 Task: Assign in the project ZoomOut the issue 'Integrate a new social media sharing feature into an existing mobile application to increase user engagement and brand awareness' to the sprint 'Supernatural'.
Action: Mouse moved to (1055, 304)
Screenshot: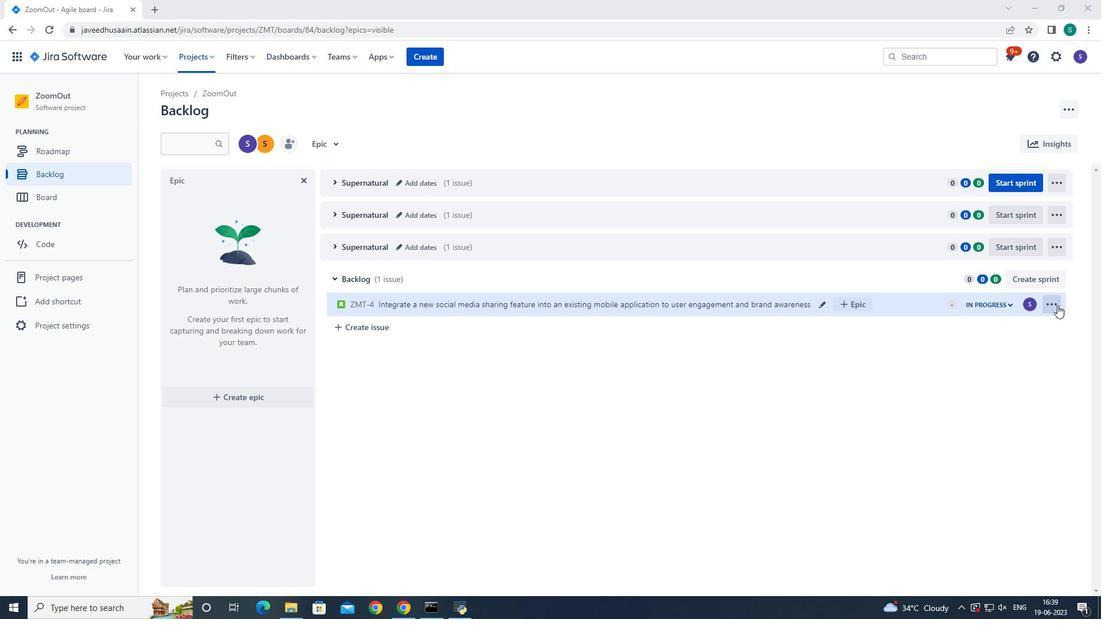 
Action: Mouse pressed left at (1055, 304)
Screenshot: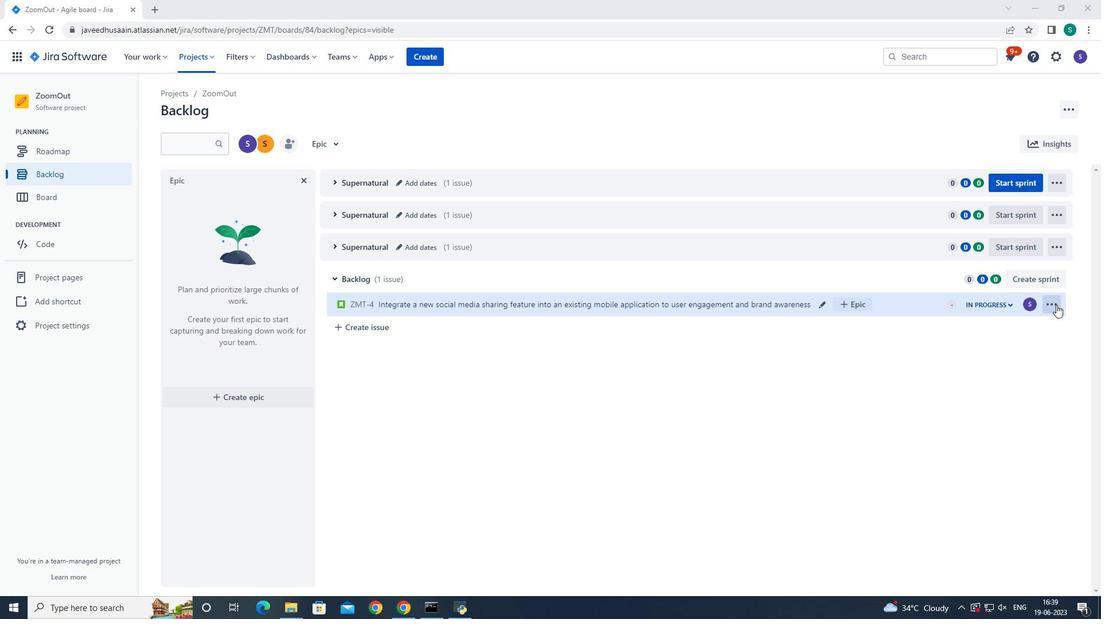 
Action: Mouse moved to (1004, 475)
Screenshot: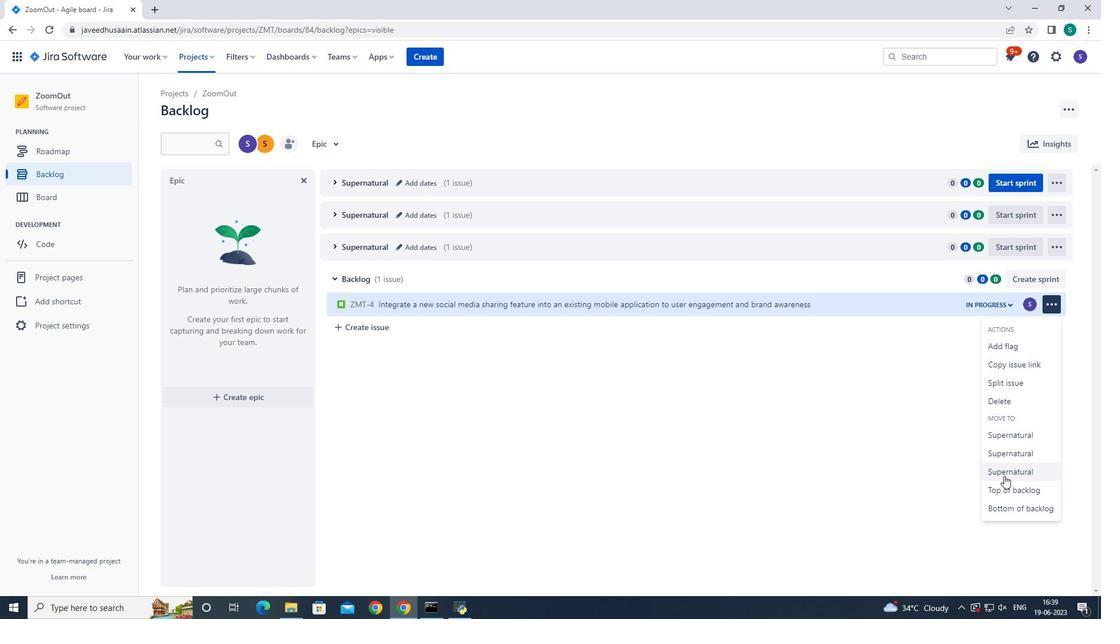 
Action: Mouse pressed left at (1004, 475)
Screenshot: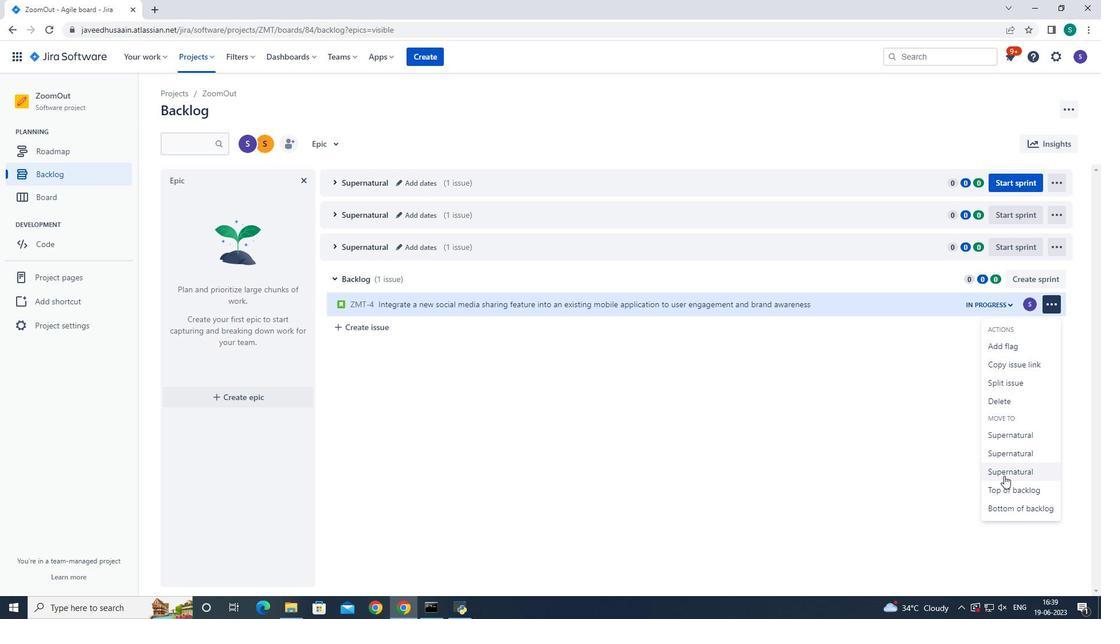 
Action: Mouse moved to (648, 379)
Screenshot: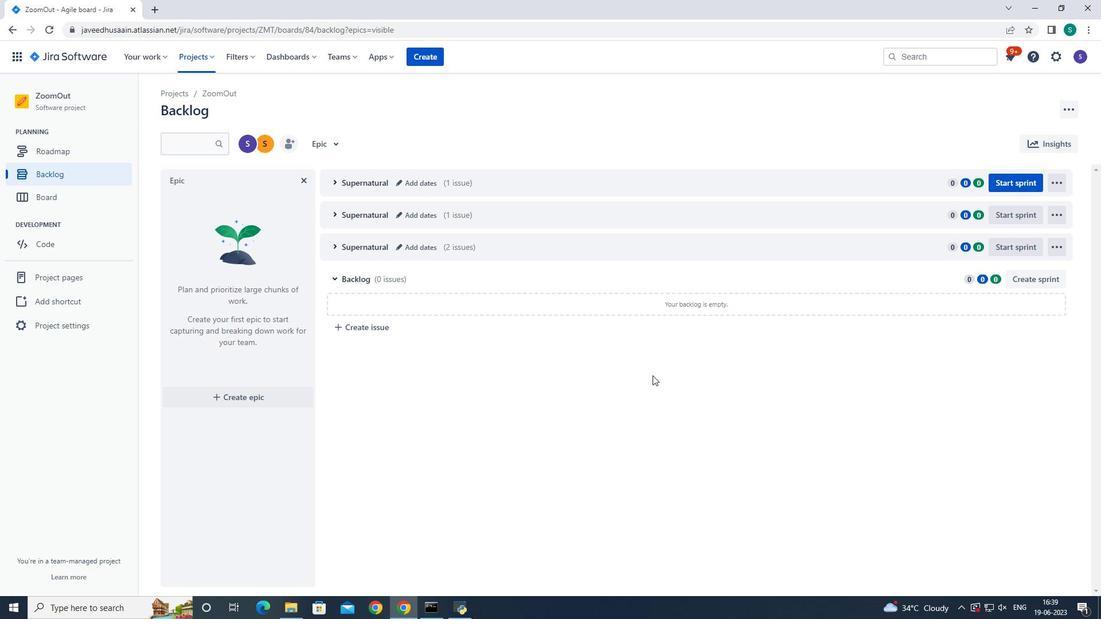 
